 Task: Set the Layer A modulation for the ISDB-T reception parameter to Undefined.
Action: Mouse moved to (99, 10)
Screenshot: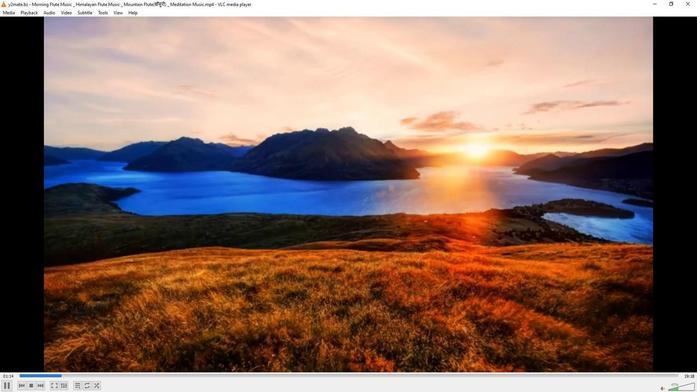 
Action: Mouse pressed left at (99, 10)
Screenshot: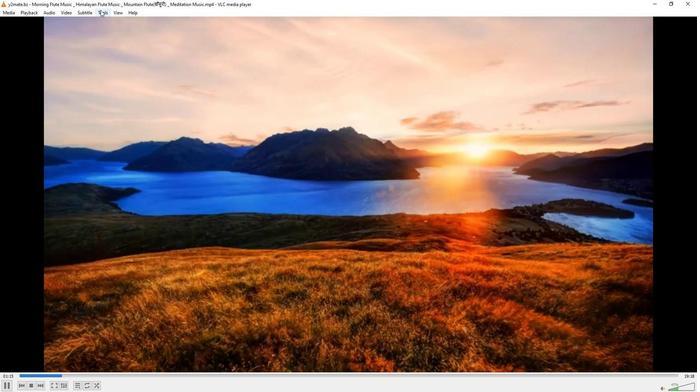 
Action: Mouse moved to (109, 97)
Screenshot: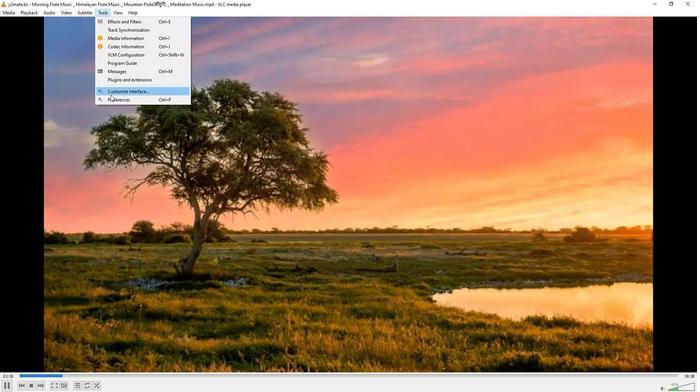 
Action: Mouse pressed left at (109, 97)
Screenshot: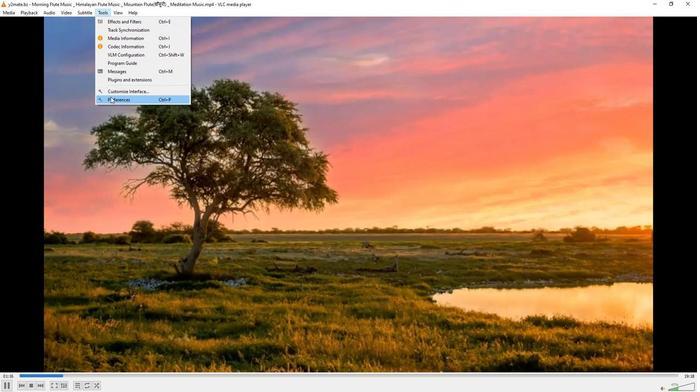 
Action: Mouse moved to (229, 318)
Screenshot: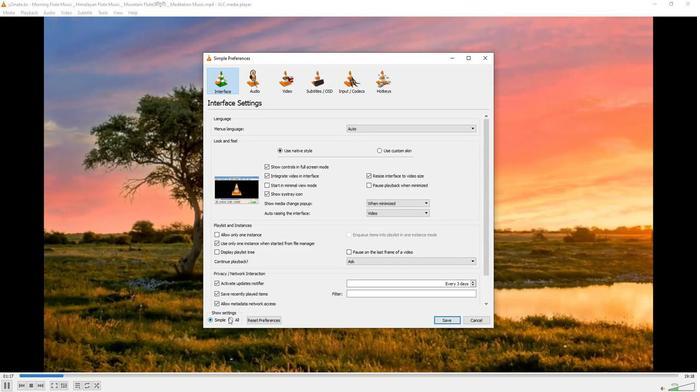 
Action: Mouse pressed left at (229, 318)
Screenshot: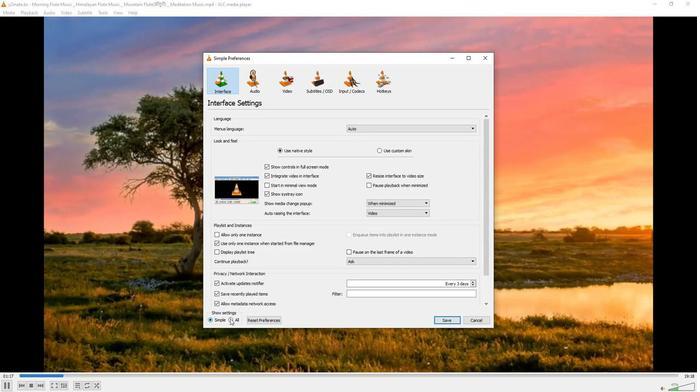 
Action: Mouse moved to (219, 197)
Screenshot: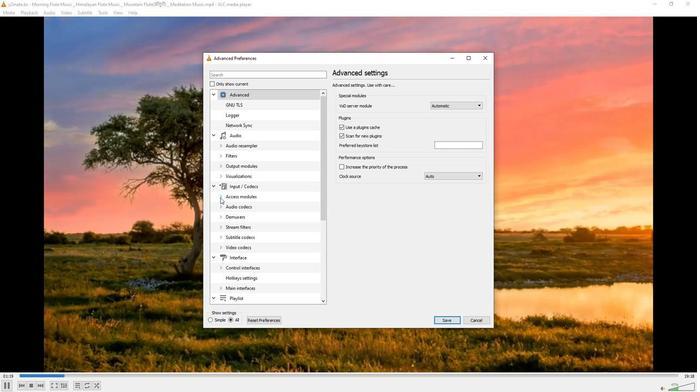 
Action: Mouse pressed left at (219, 197)
Screenshot: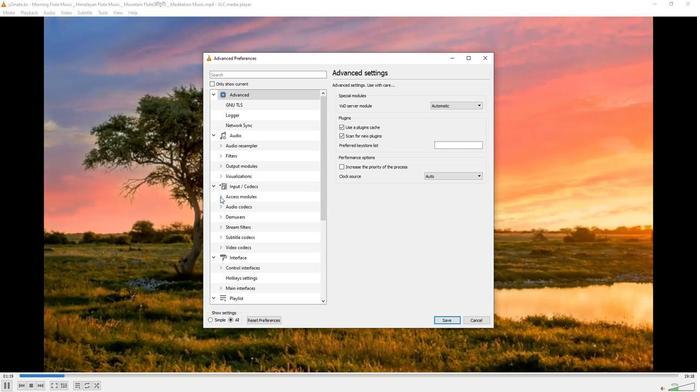 
Action: Mouse moved to (235, 258)
Screenshot: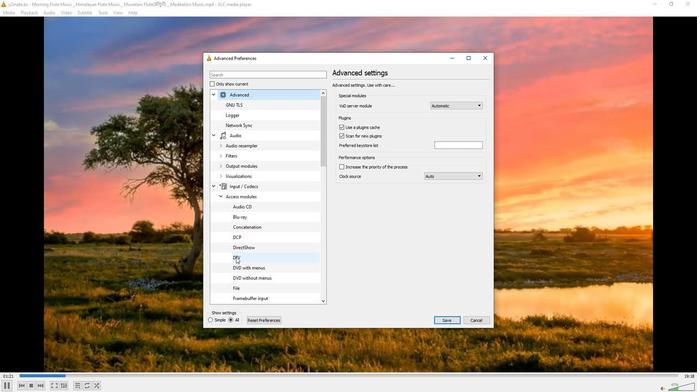 
Action: Mouse pressed left at (235, 258)
Screenshot: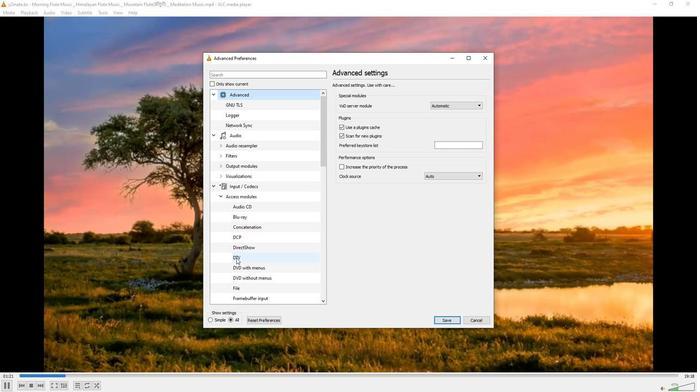 
Action: Mouse moved to (461, 237)
Screenshot: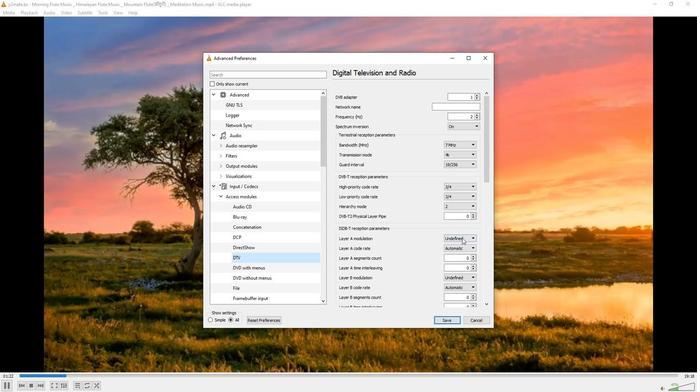 
Action: Mouse pressed left at (461, 237)
Screenshot: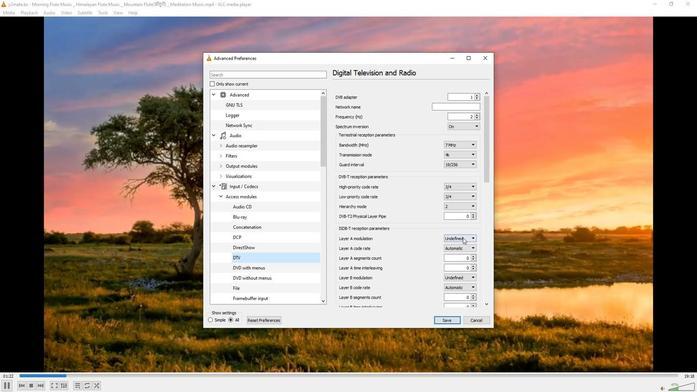 
Action: Mouse moved to (460, 244)
Screenshot: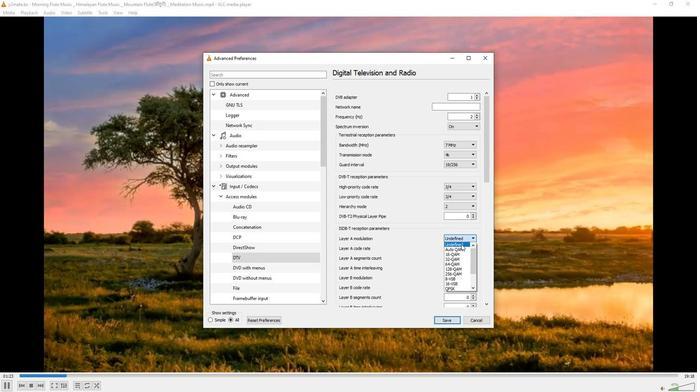 
Action: Mouse pressed left at (460, 244)
Screenshot: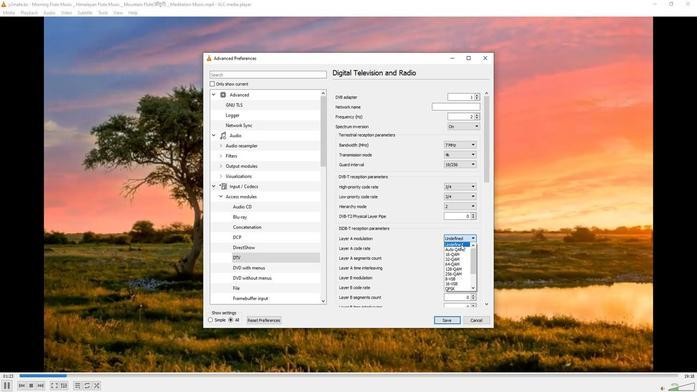 
Action: Mouse moved to (404, 244)
Screenshot: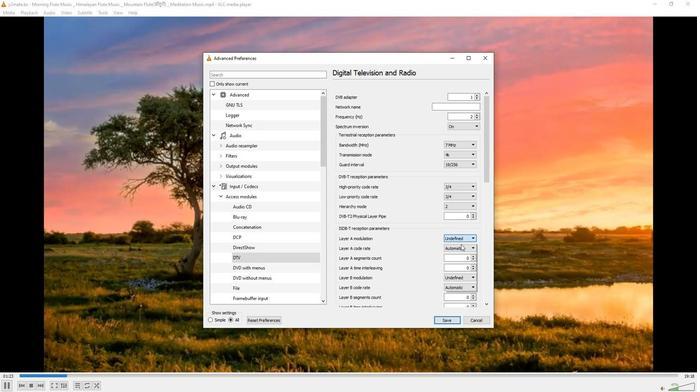 
